 Task: Use the formula "CONFIDENCE.T" in spreadsheet "Project protfolio".
Action: Mouse moved to (146, 82)
Screenshot: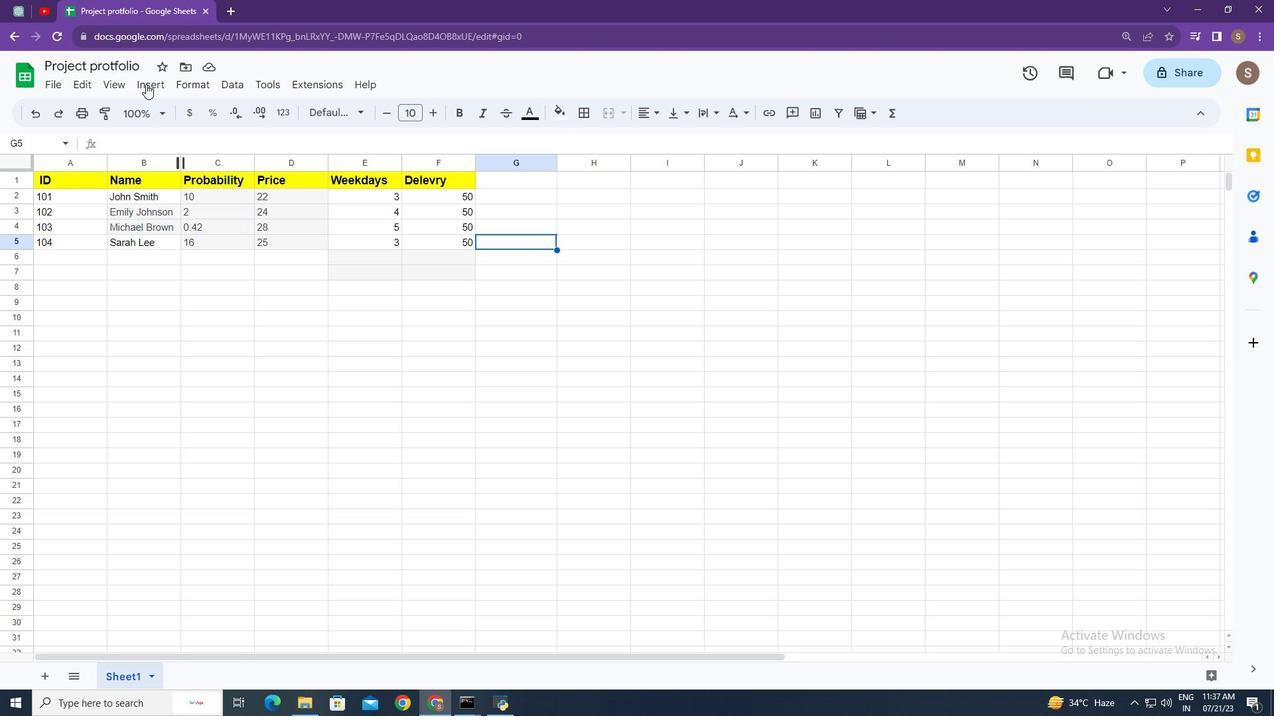 
Action: Mouse pressed left at (146, 82)
Screenshot: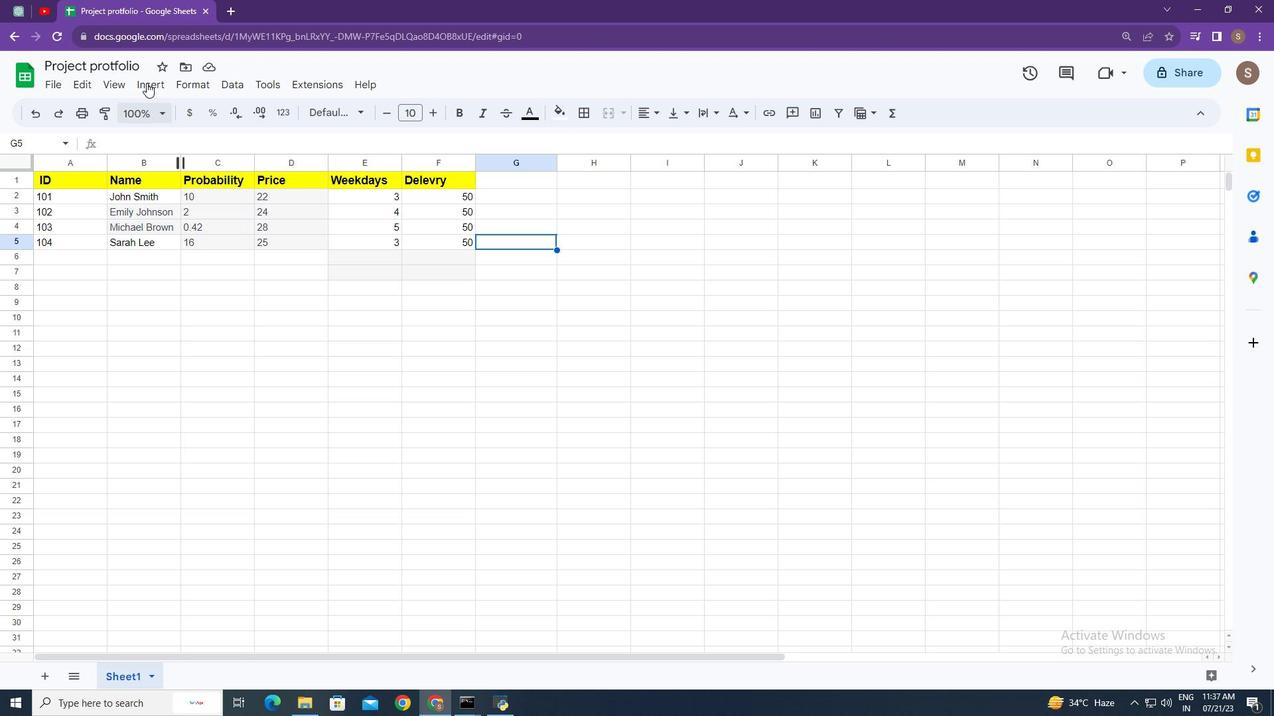 
Action: Mouse moved to (244, 339)
Screenshot: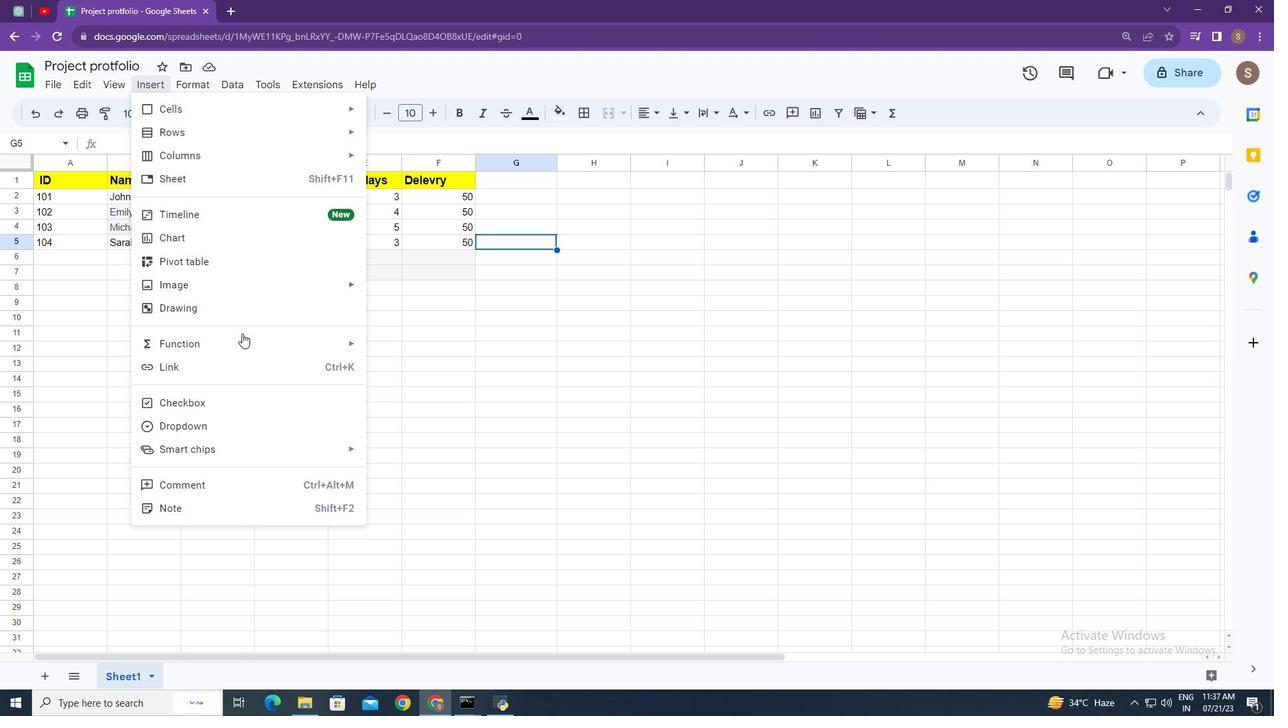 
Action: Mouse pressed left at (244, 339)
Screenshot: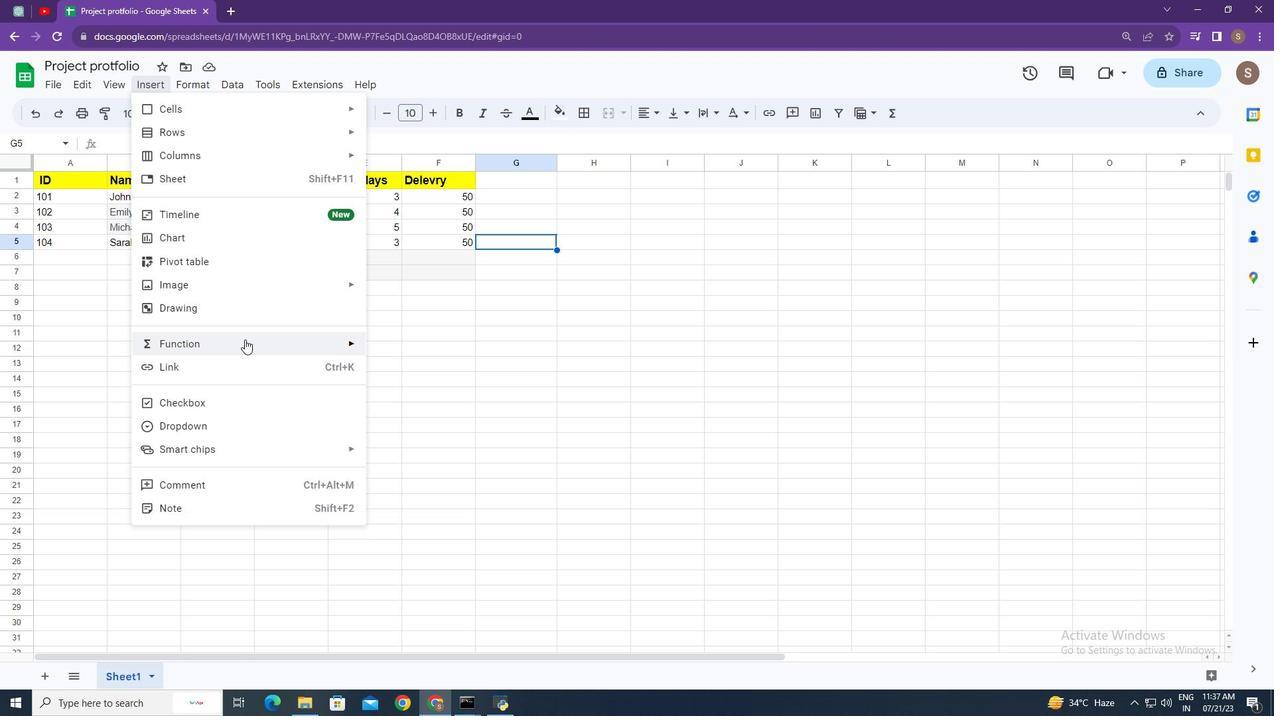 
Action: Mouse moved to (476, 265)
Screenshot: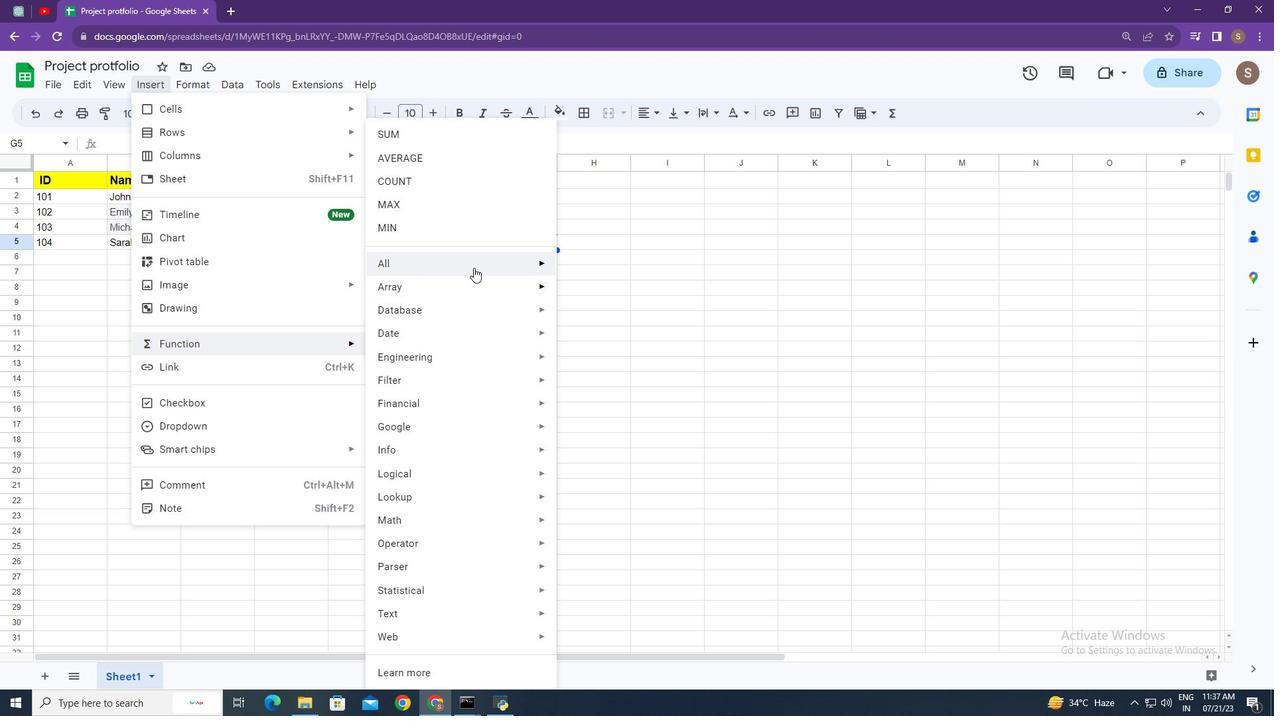 
Action: Mouse pressed left at (476, 265)
Screenshot: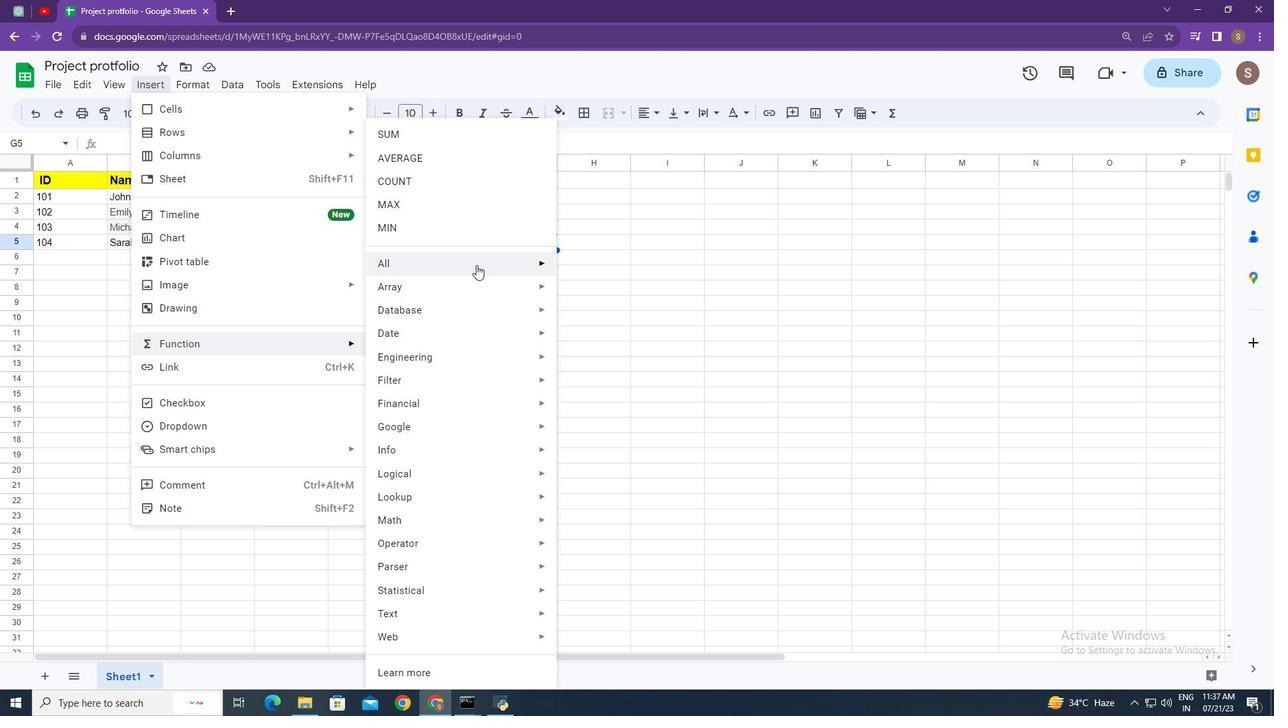 
Action: Mouse moved to (639, 448)
Screenshot: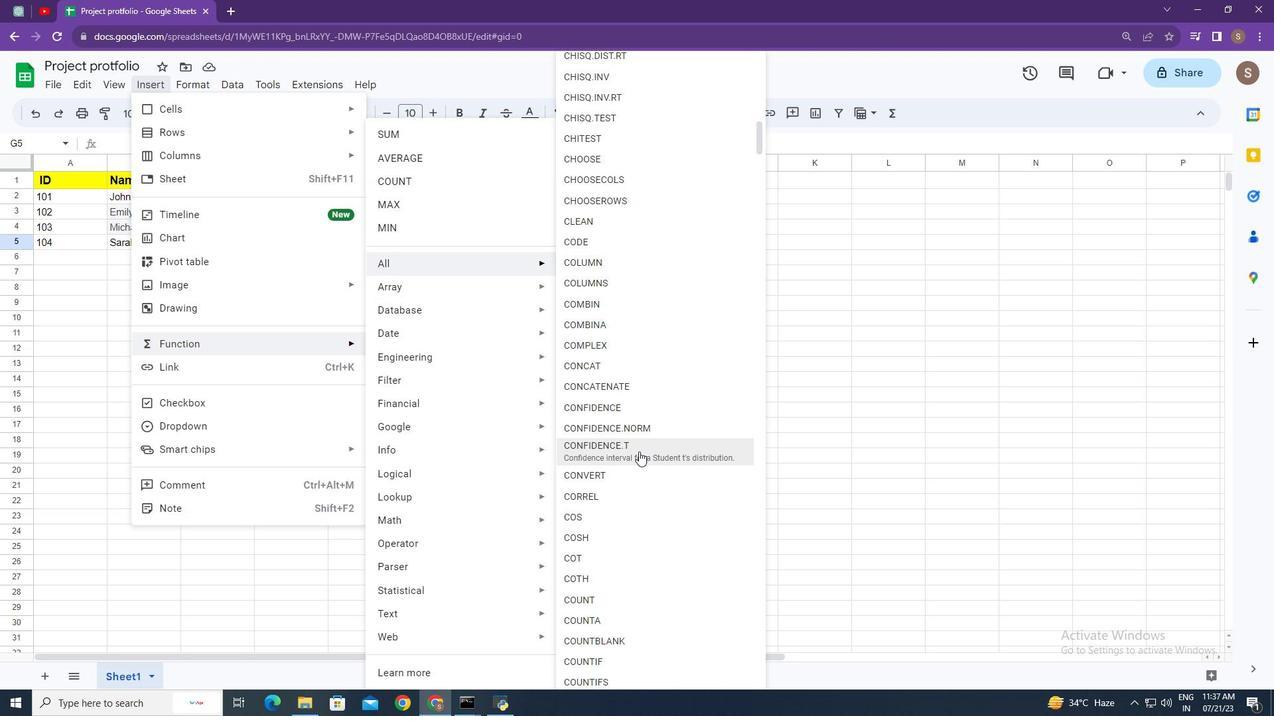 
Action: Mouse pressed left at (639, 448)
Screenshot: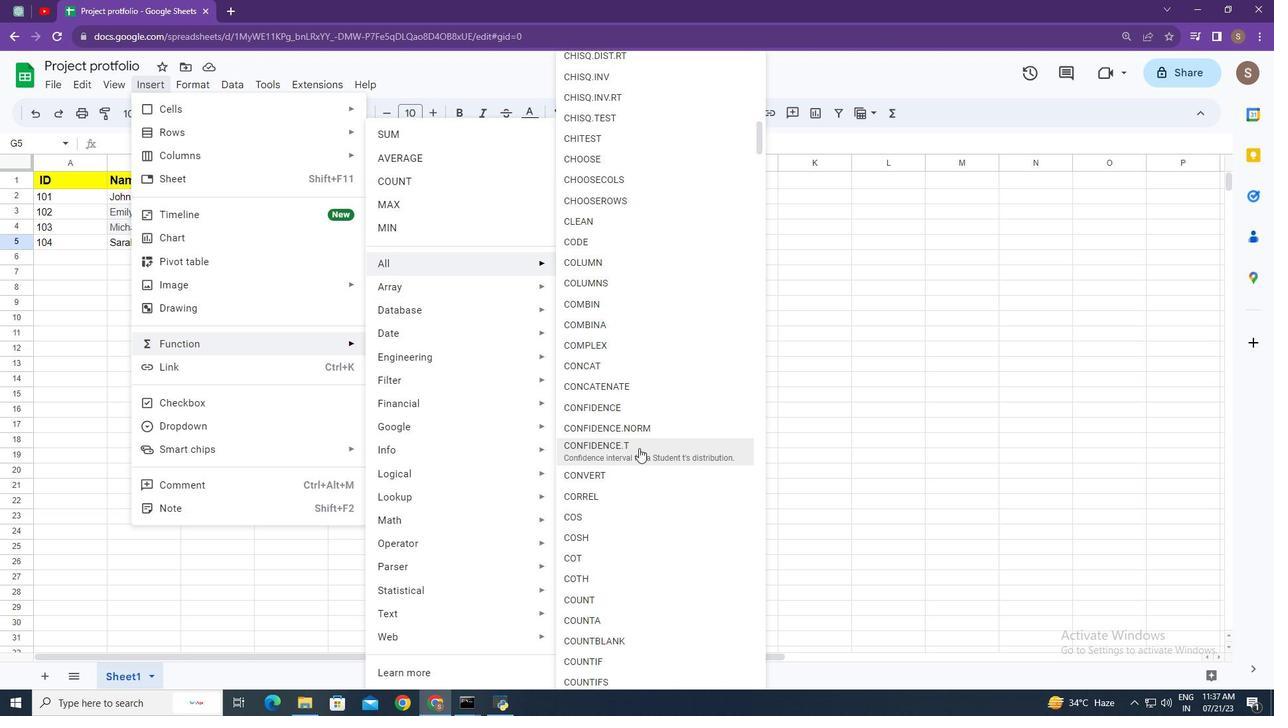 
Action: Mouse moved to (613, 355)
Screenshot: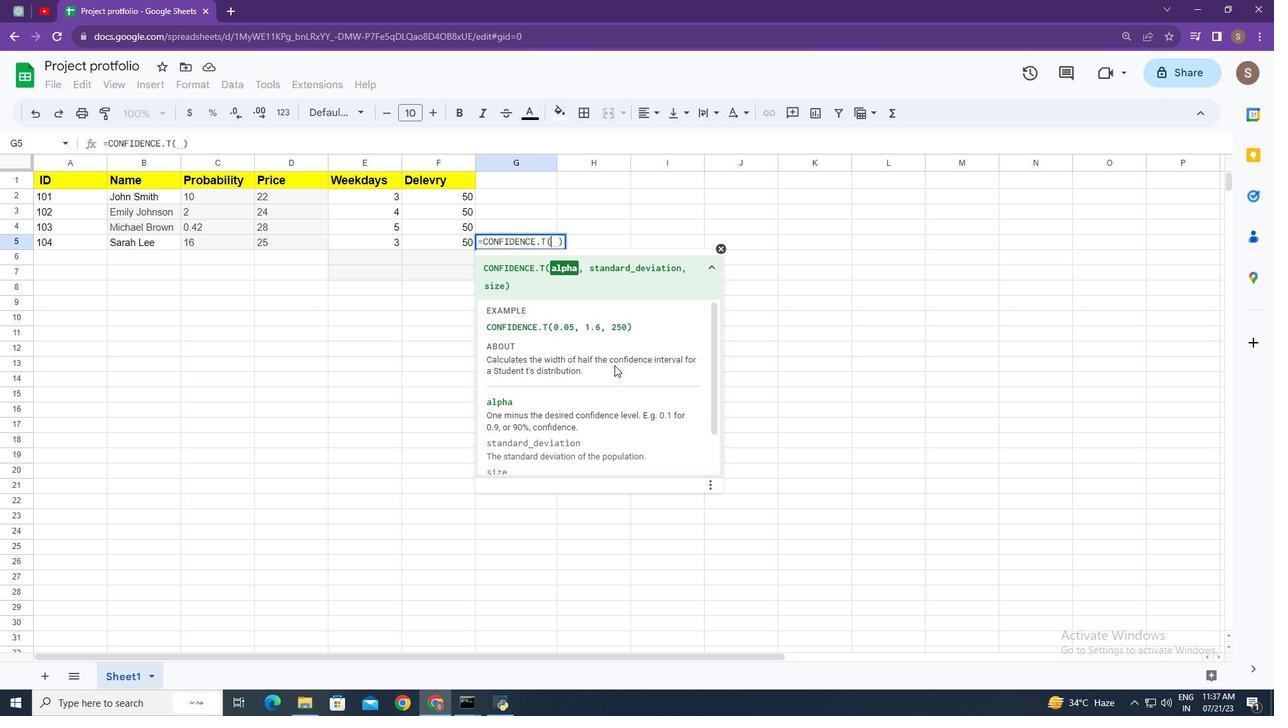 
Action: Key pressed 0.05,<Key.space>1.6,<Key.space>250<Key.enter>
Screenshot: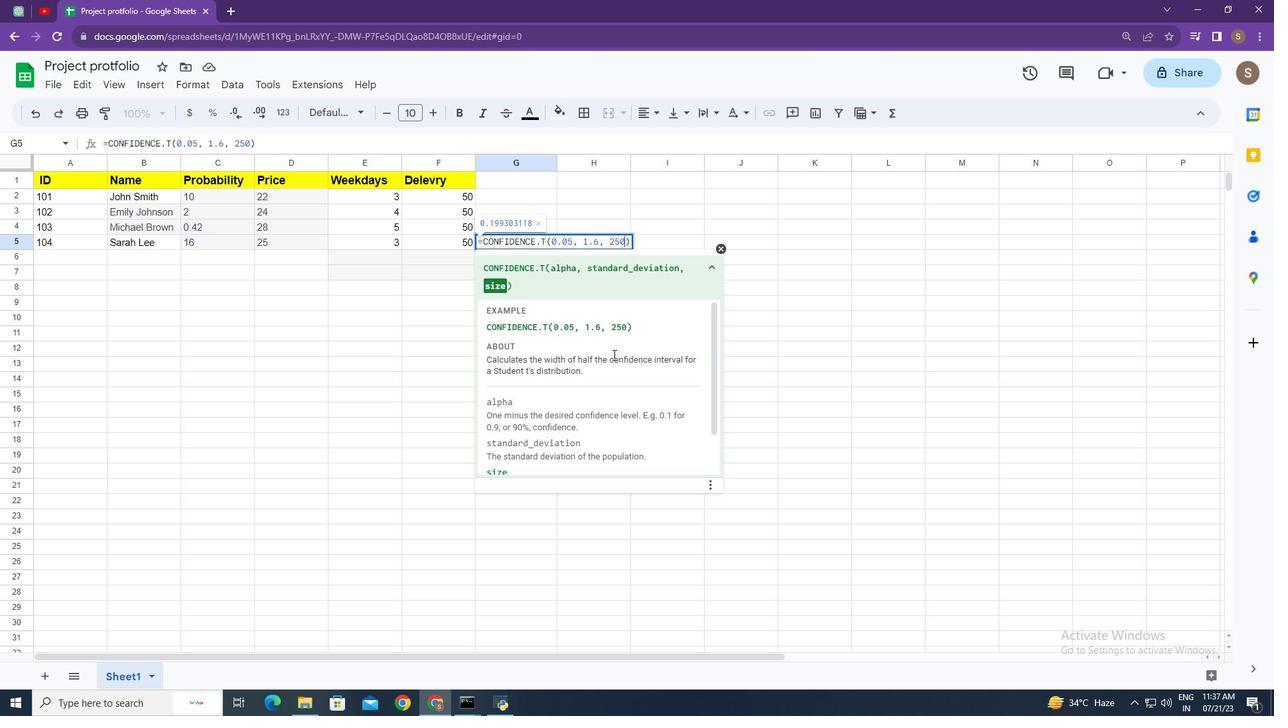 
Action: Mouse moved to (485, 328)
Screenshot: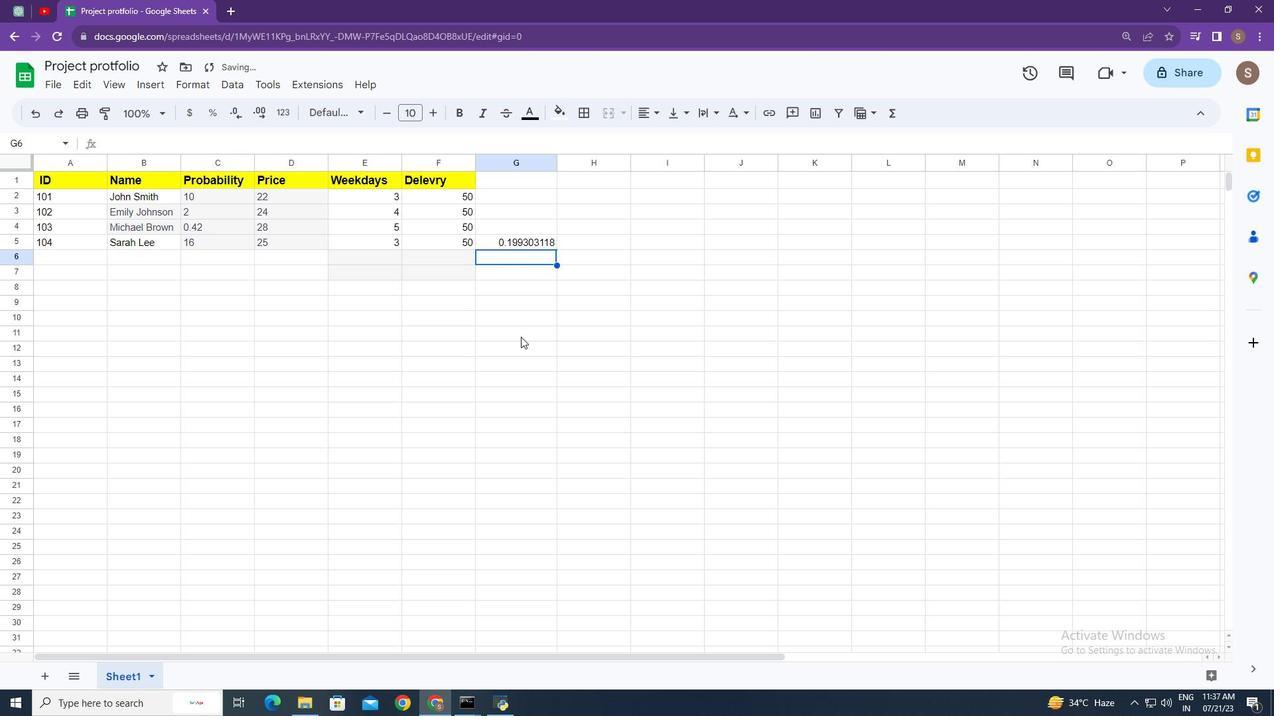 
